 Task: Search for emails with normal importance in Outlook.
Action: Mouse moved to (320, 8)
Screenshot: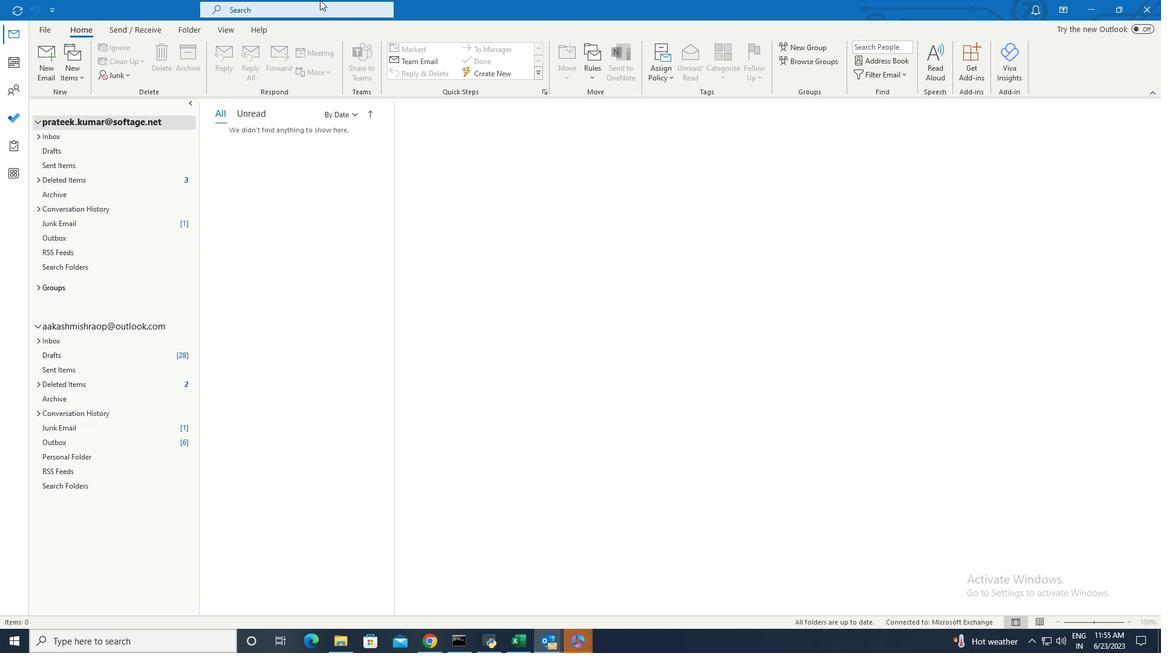 
Action: Mouse pressed left at (320, 8)
Screenshot: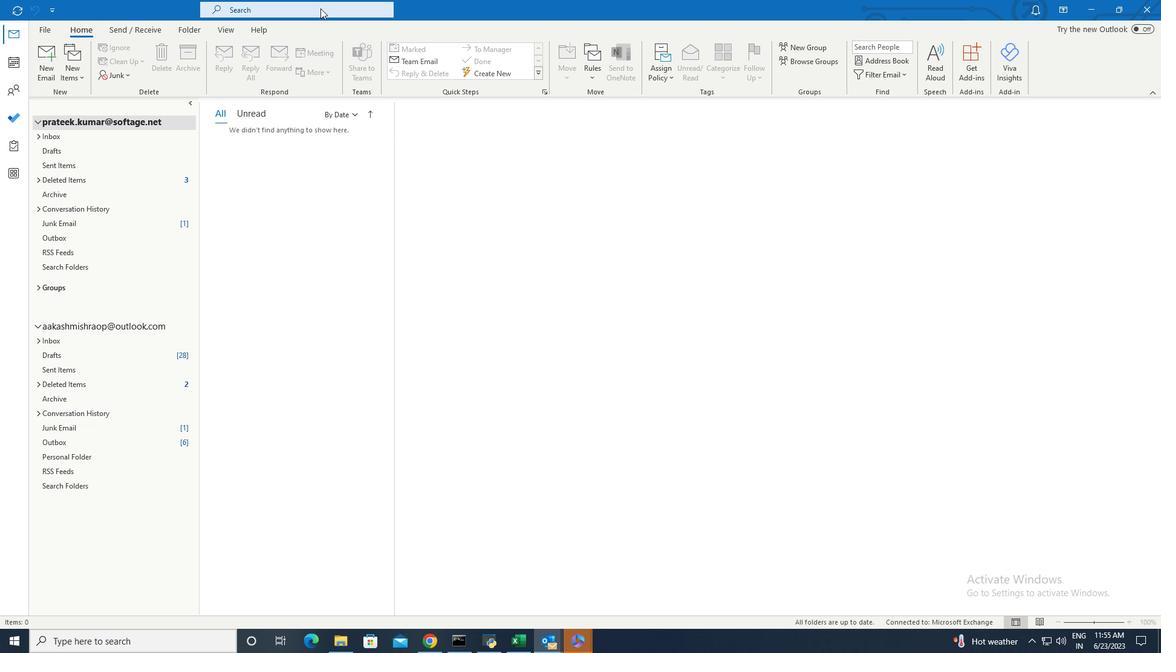 
Action: Mouse moved to (480, 9)
Screenshot: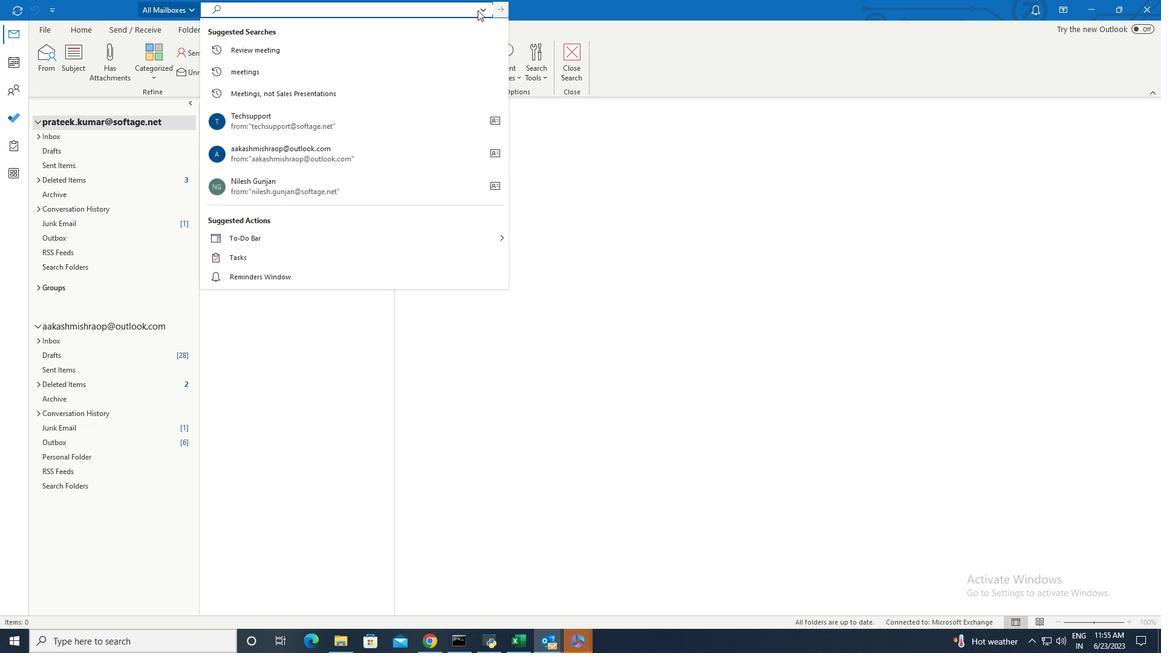
Action: Mouse pressed left at (480, 9)
Screenshot: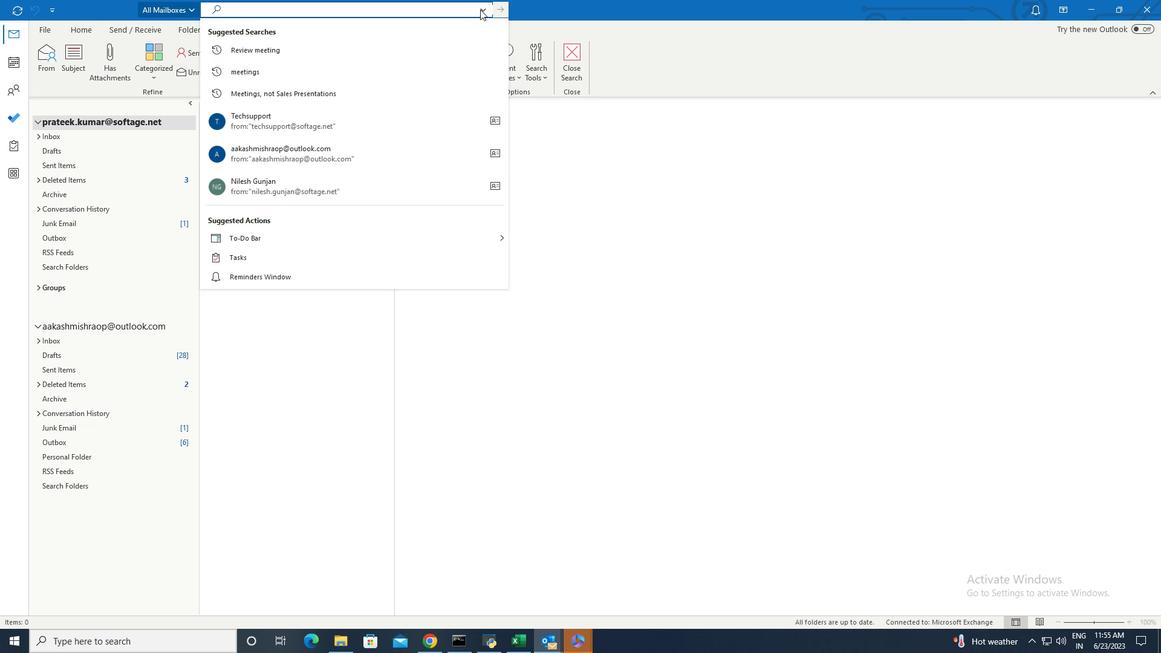 
Action: Mouse moved to (454, 26)
Screenshot: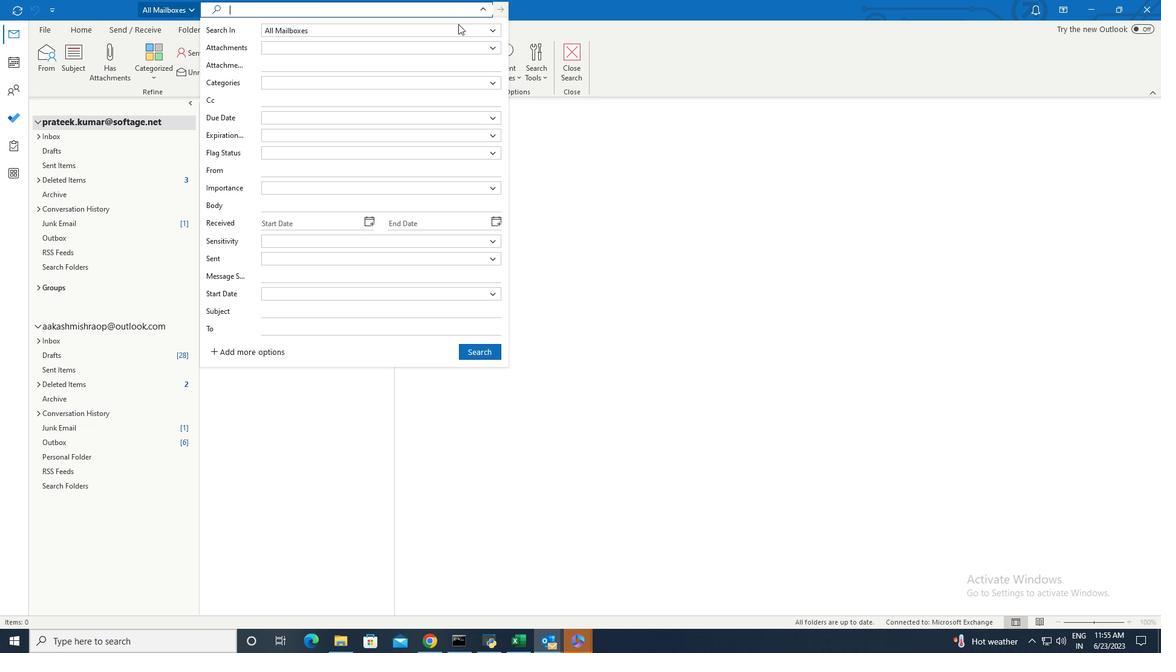
Action: Mouse pressed left at (454, 26)
Screenshot: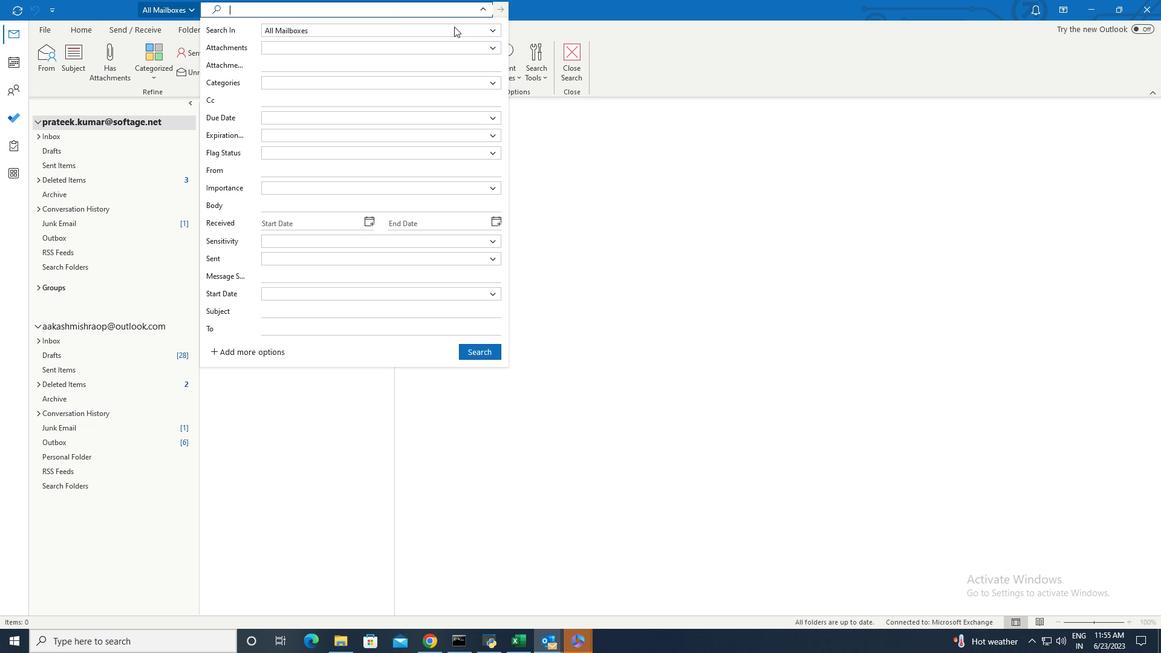 
Action: Mouse moved to (377, 41)
Screenshot: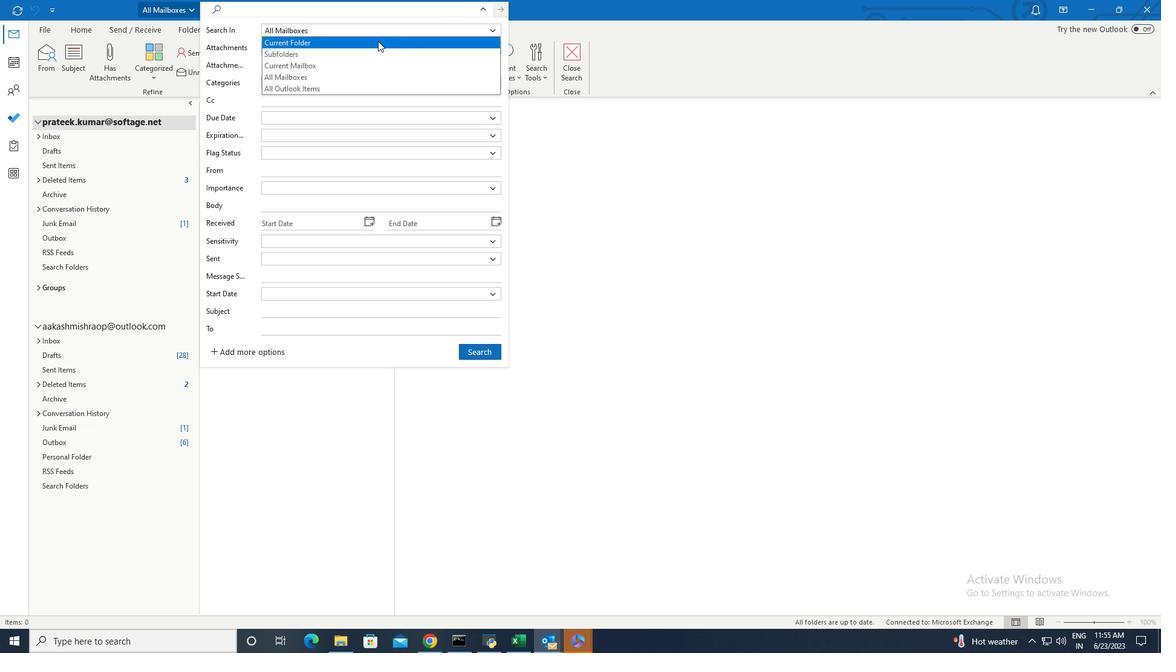 
Action: Mouse pressed left at (377, 41)
Screenshot: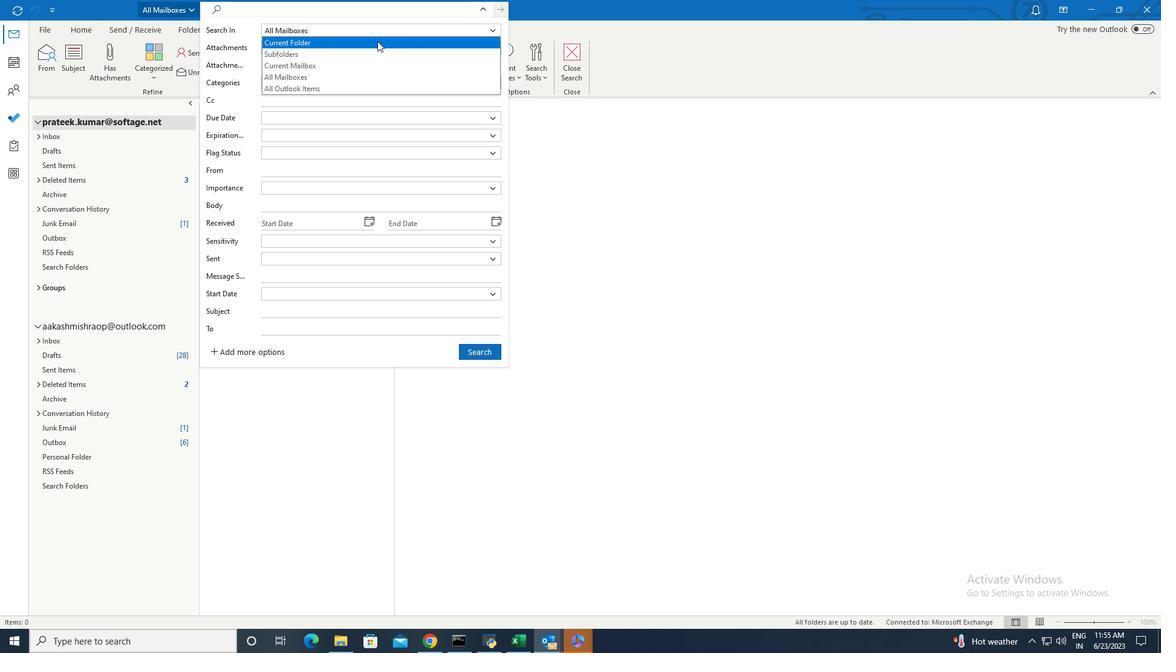 
Action: Mouse moved to (480, 7)
Screenshot: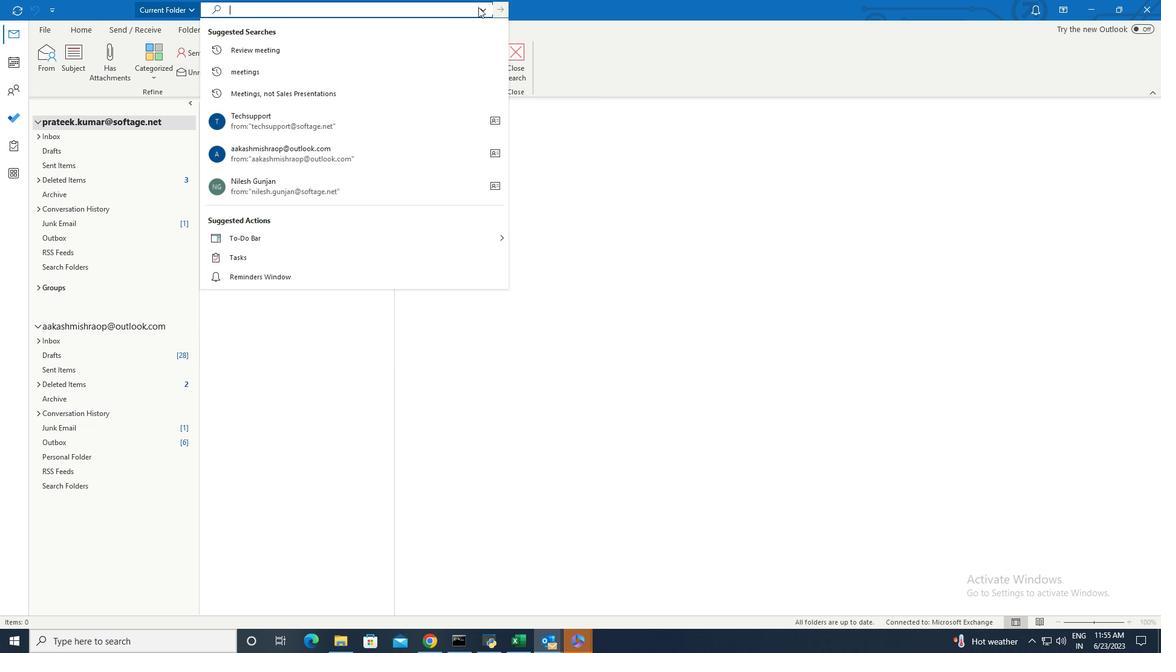 
Action: Mouse pressed left at (480, 7)
Screenshot: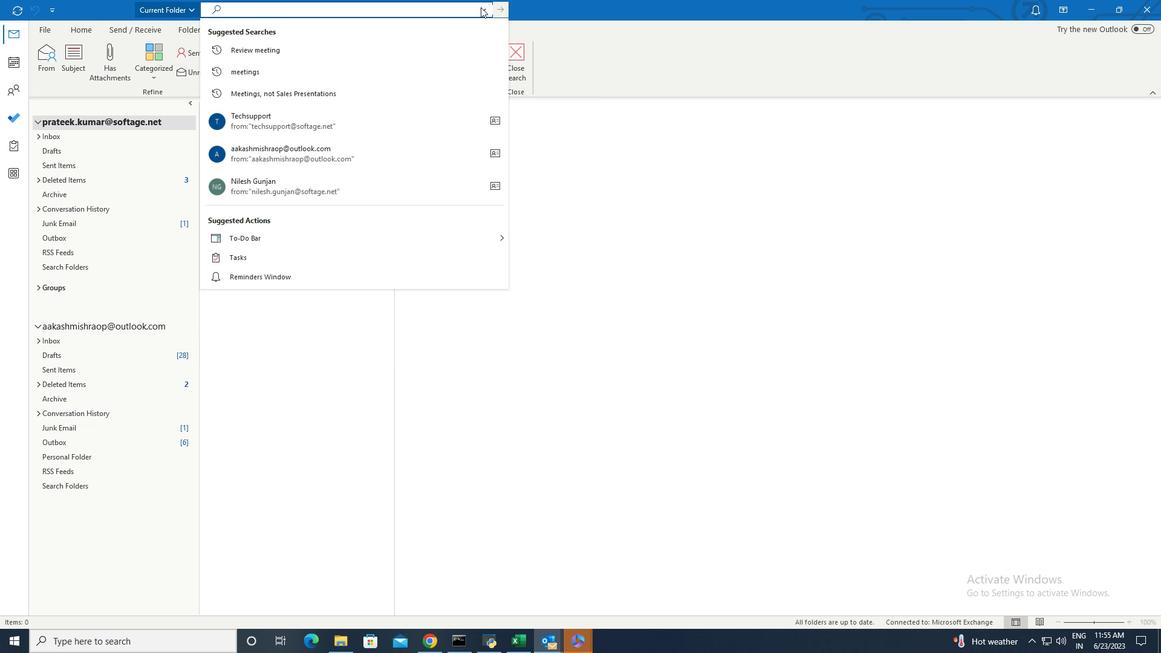 
Action: Mouse moved to (284, 185)
Screenshot: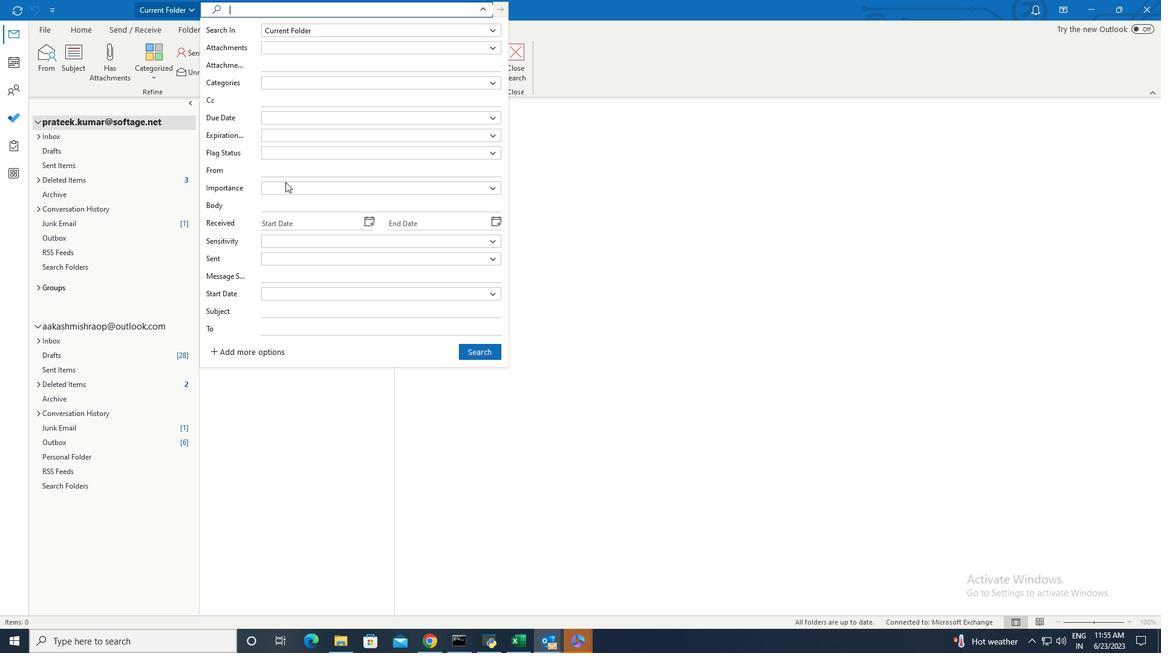 
Action: Mouse pressed left at (284, 185)
Screenshot: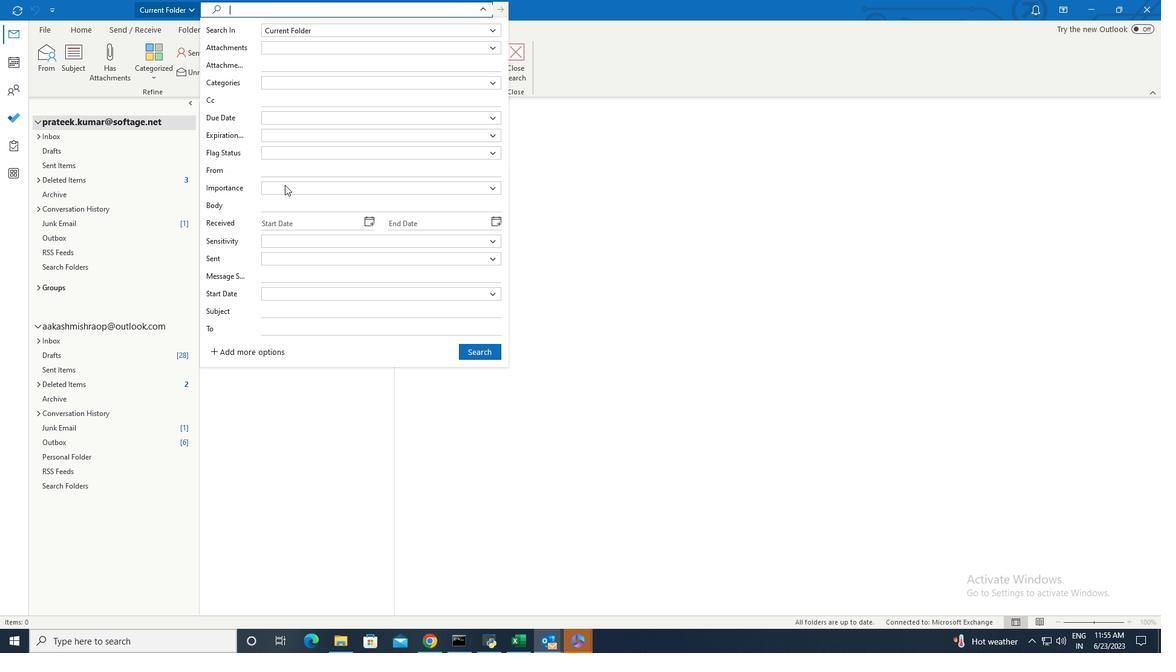 
Action: Mouse moved to (279, 227)
Screenshot: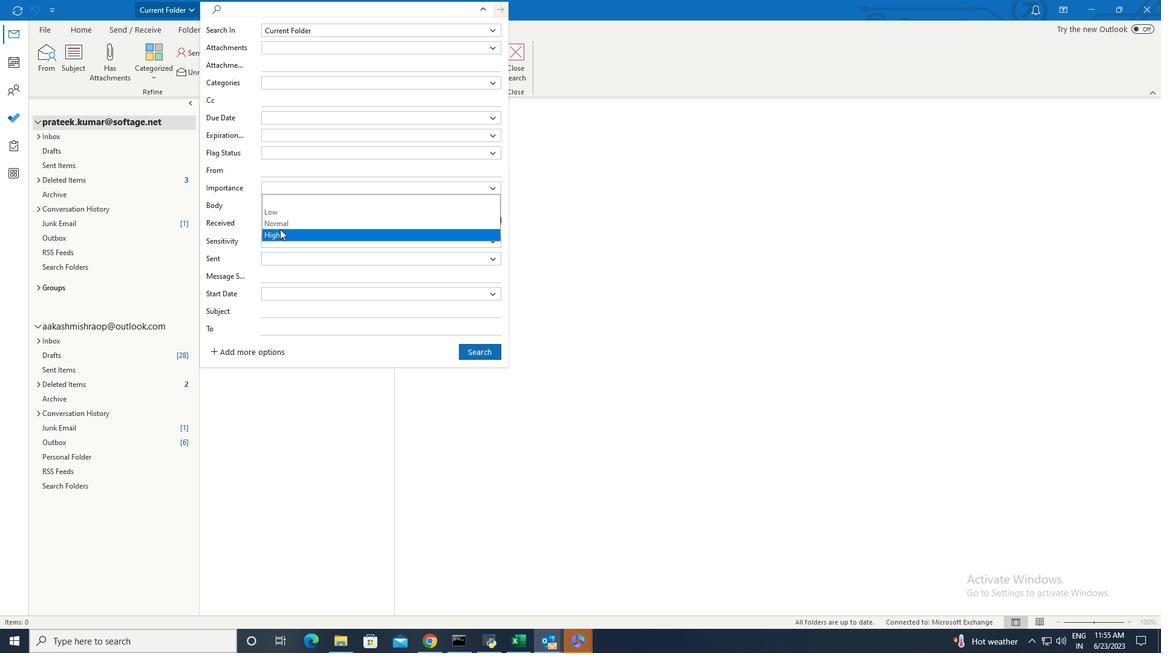 
Action: Mouse pressed left at (279, 227)
Screenshot: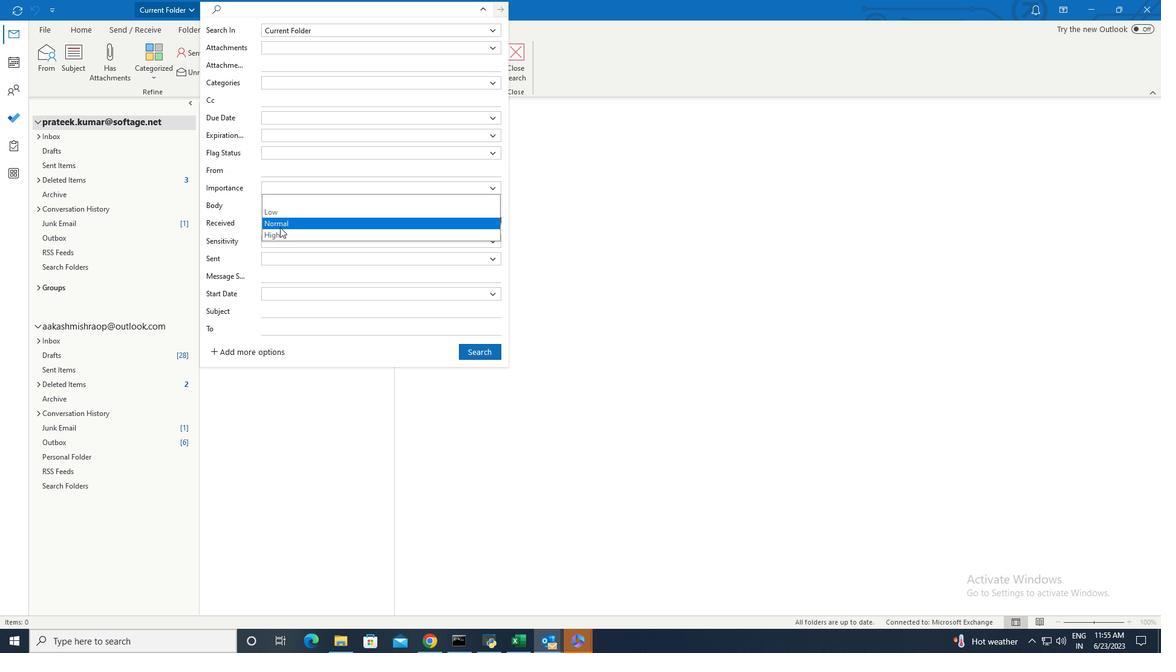
Action: Mouse moved to (471, 345)
Screenshot: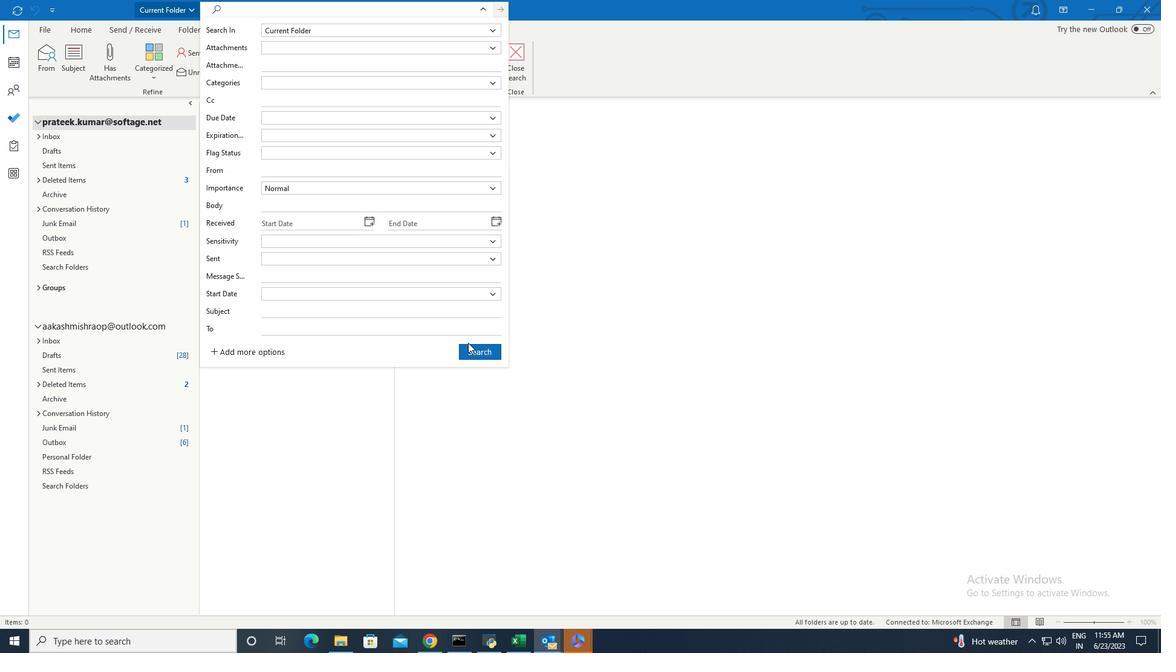 
Action: Mouse pressed left at (471, 345)
Screenshot: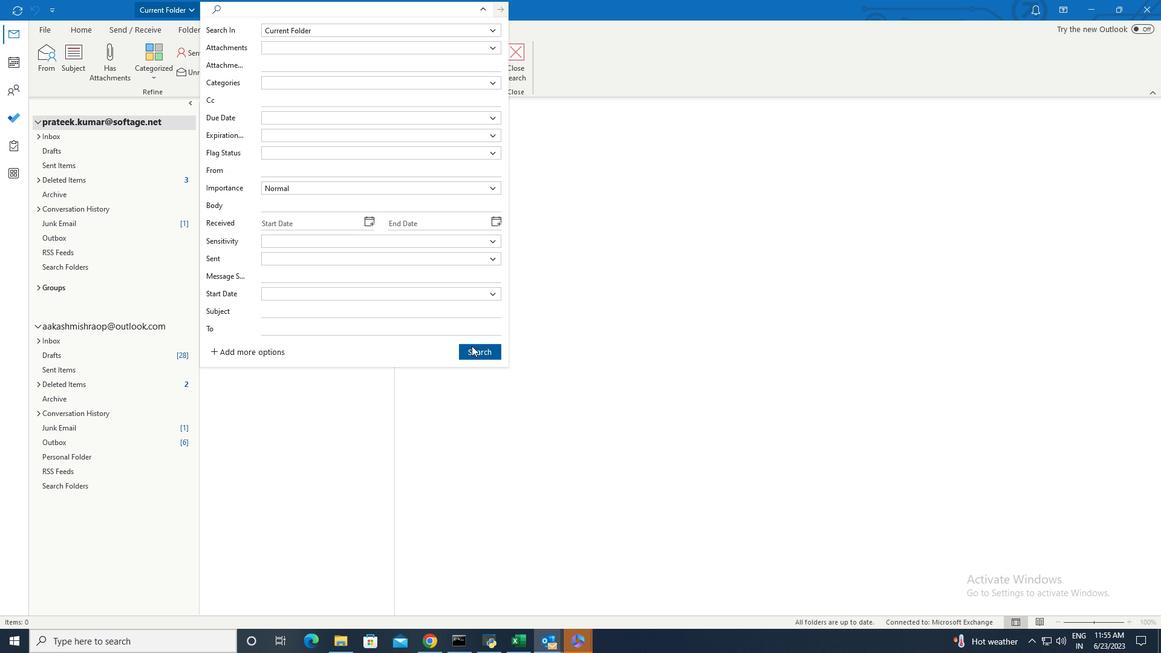 
Action: Mouse moved to (479, 337)
Screenshot: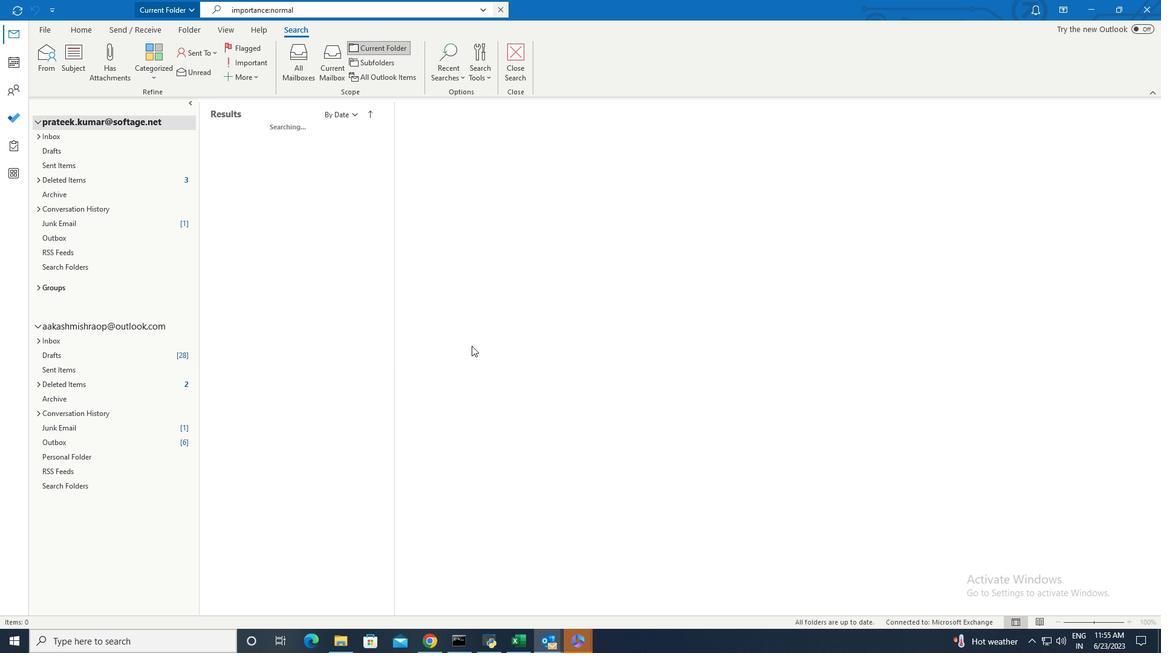 
